 Task: Add Sprouts No Salt Added Garbanzo Beans to the cart.
Action: Mouse moved to (13, 61)
Screenshot: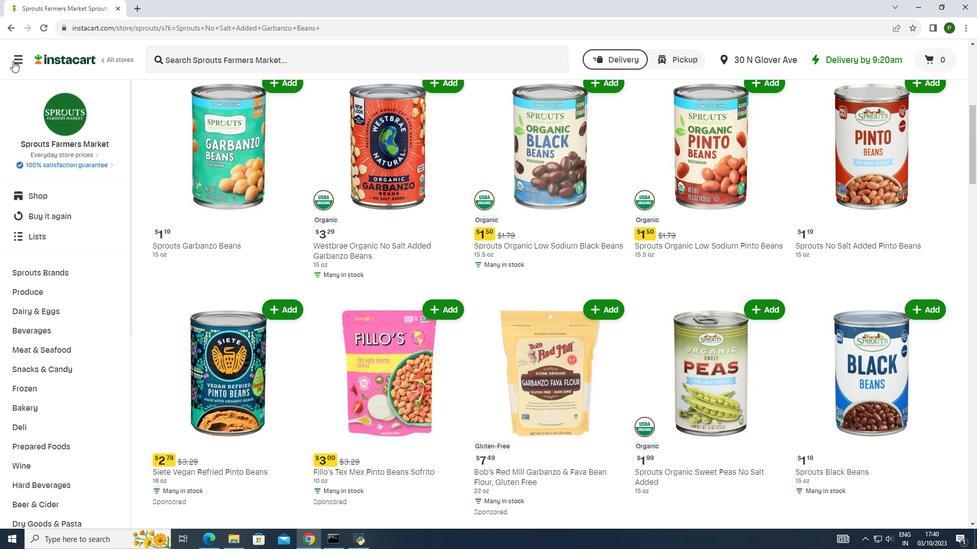 
Action: Mouse pressed left at (13, 61)
Screenshot: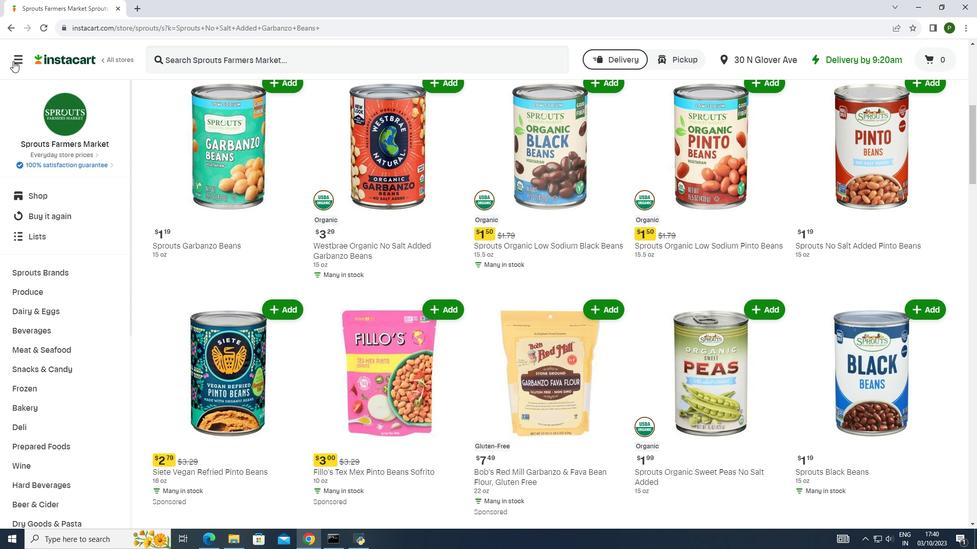 
Action: Mouse moved to (35, 257)
Screenshot: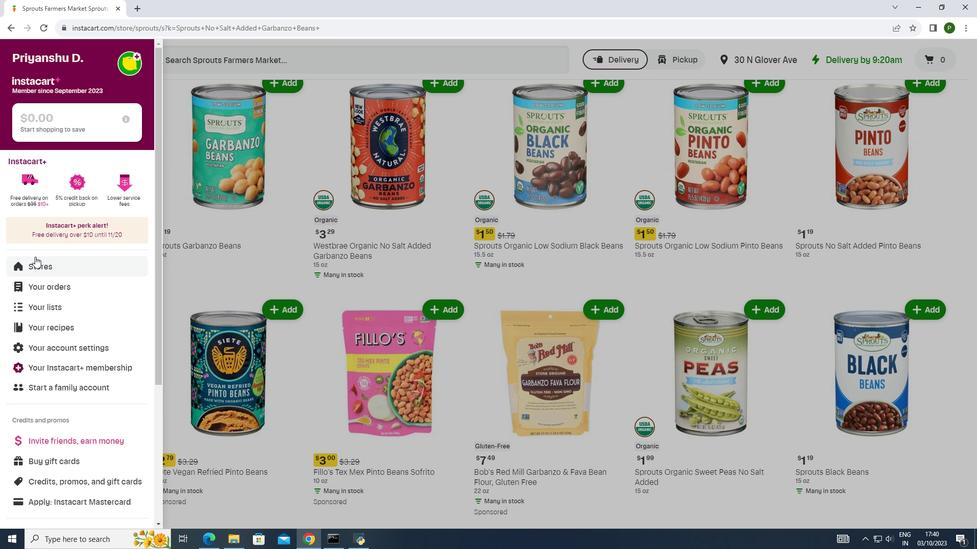 
Action: Mouse pressed left at (35, 257)
Screenshot: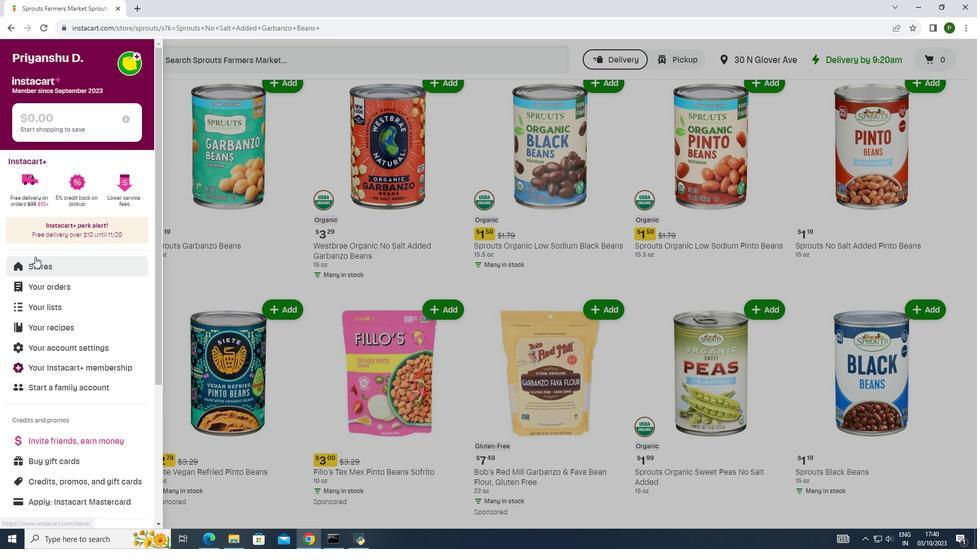 
Action: Mouse moved to (223, 100)
Screenshot: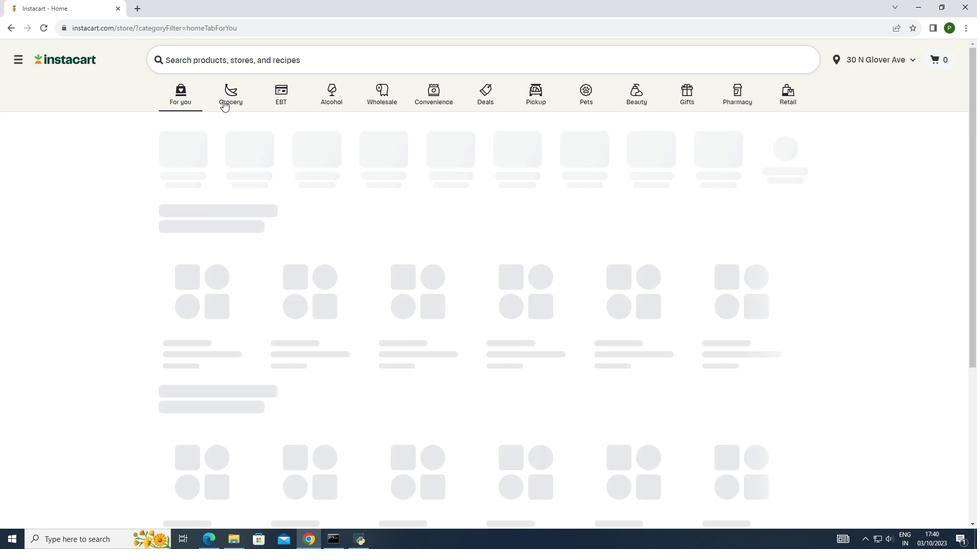 
Action: Mouse pressed left at (223, 100)
Screenshot: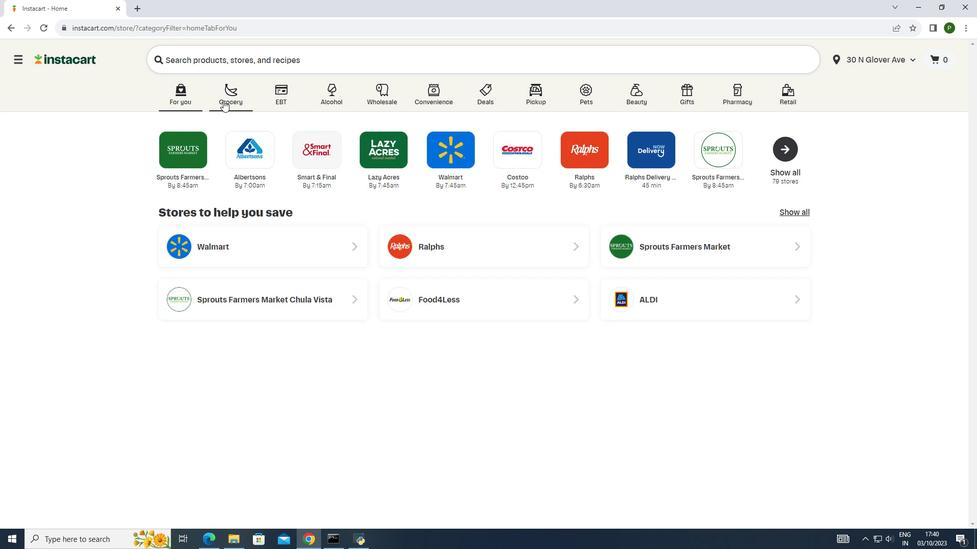 
Action: Mouse moved to (503, 143)
Screenshot: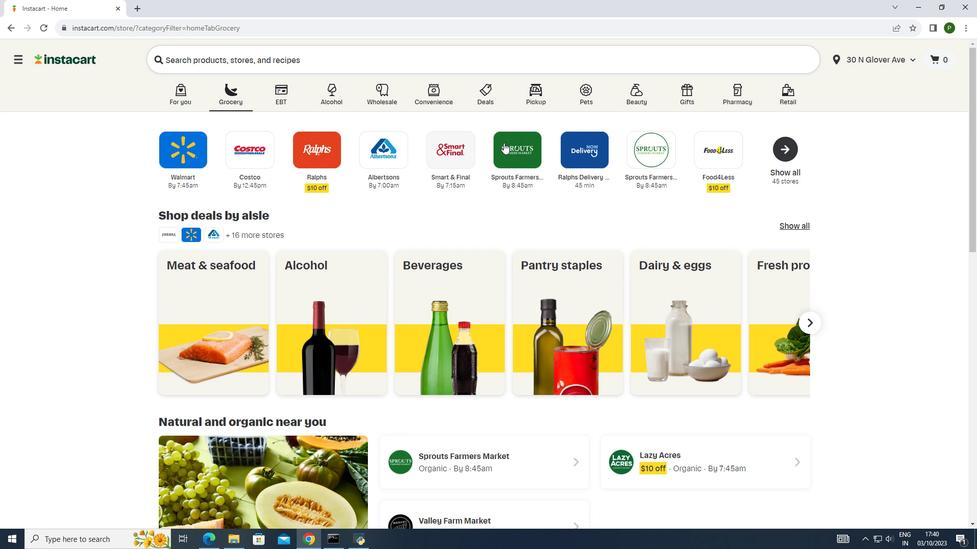 
Action: Mouse pressed left at (503, 143)
Screenshot: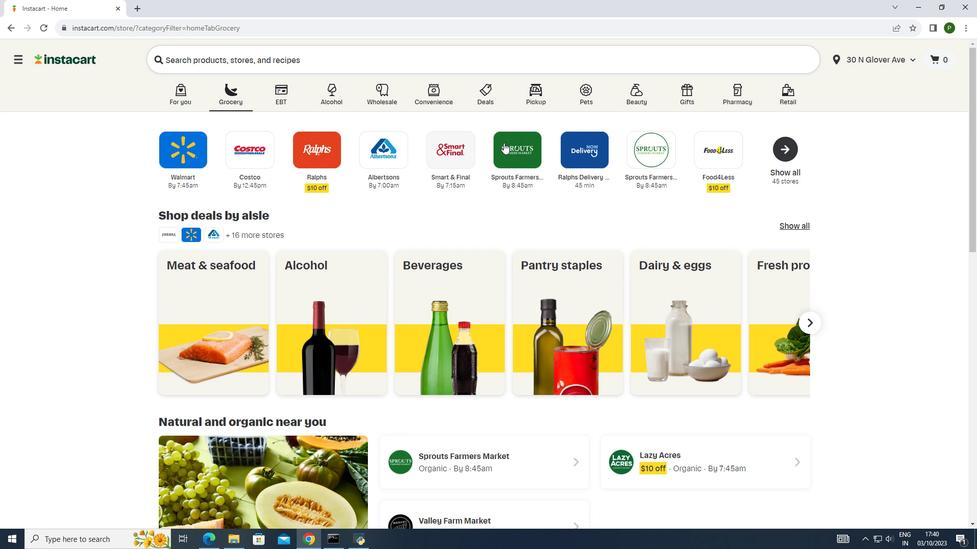 
Action: Mouse moved to (53, 270)
Screenshot: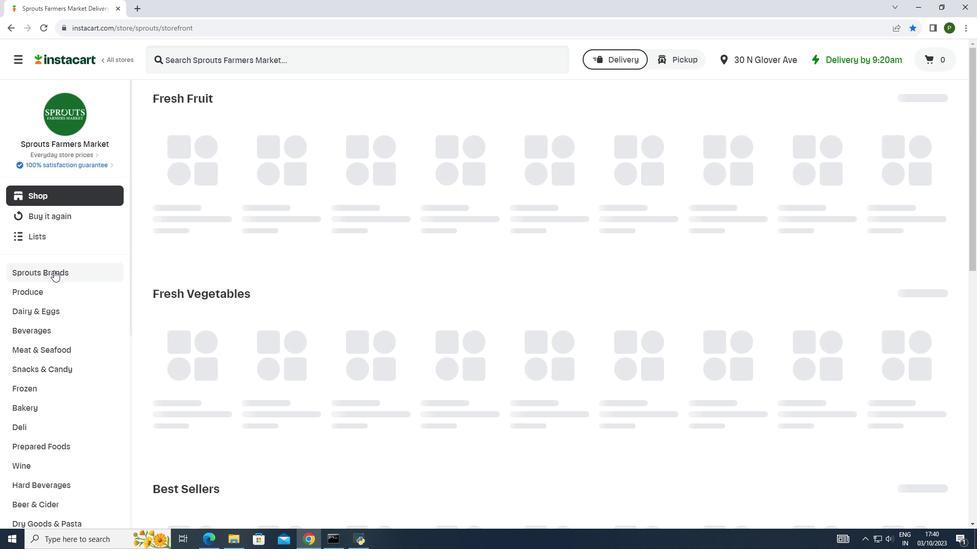 
Action: Mouse pressed left at (53, 270)
Screenshot: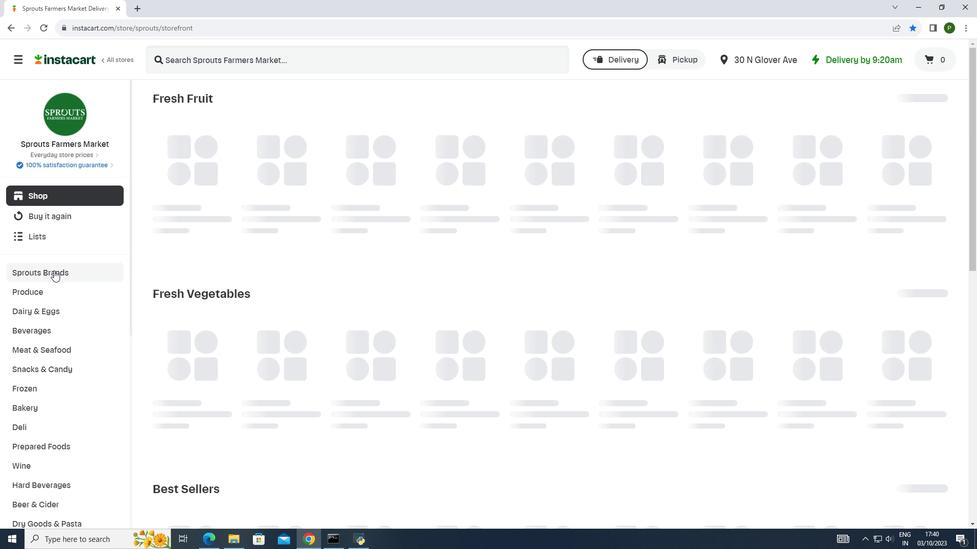 
Action: Mouse moved to (48, 343)
Screenshot: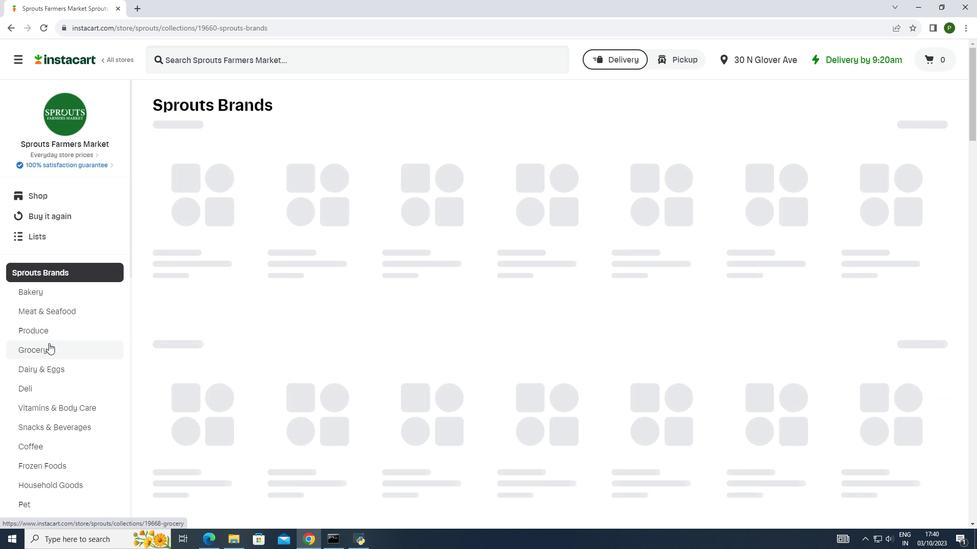
Action: Mouse pressed left at (48, 343)
Screenshot: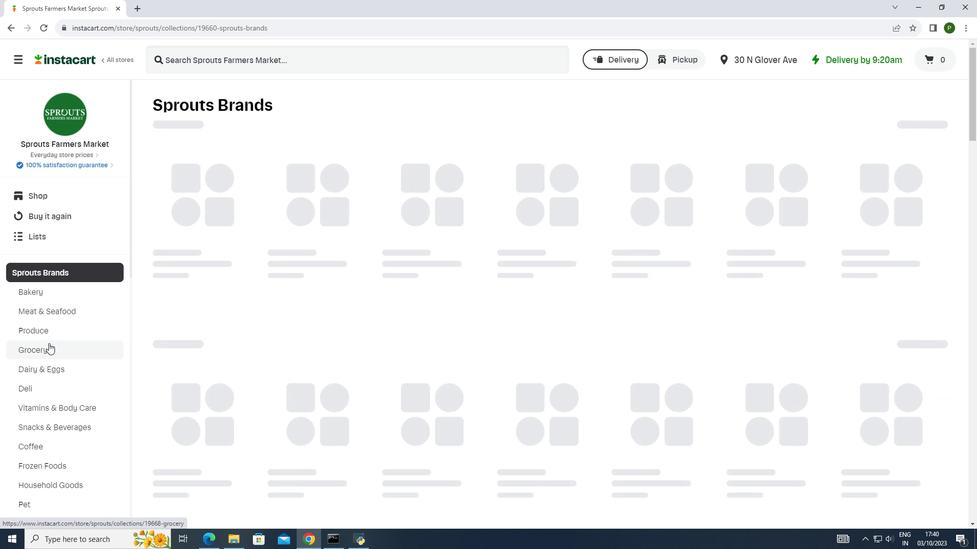
Action: Mouse moved to (212, 197)
Screenshot: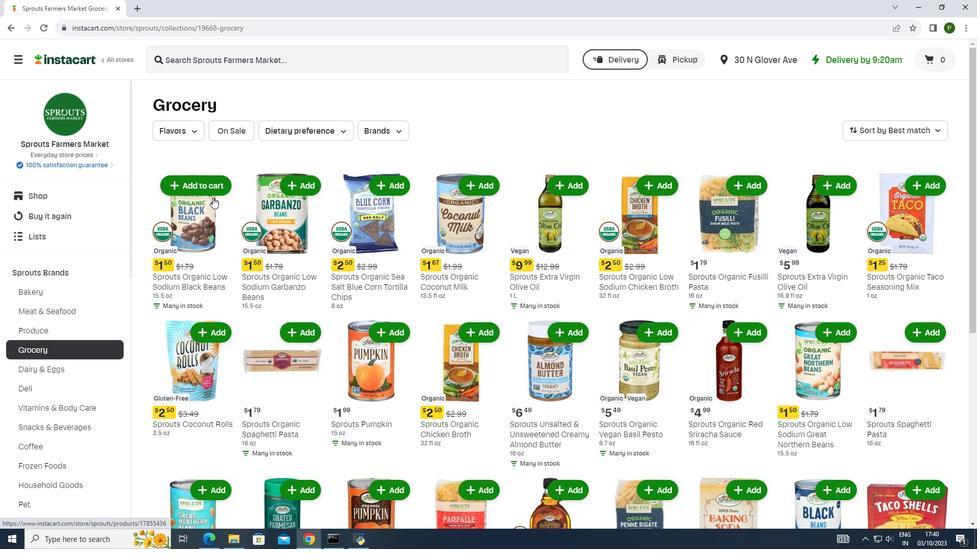
Action: Mouse scrolled (212, 197) with delta (0, 0)
Screenshot: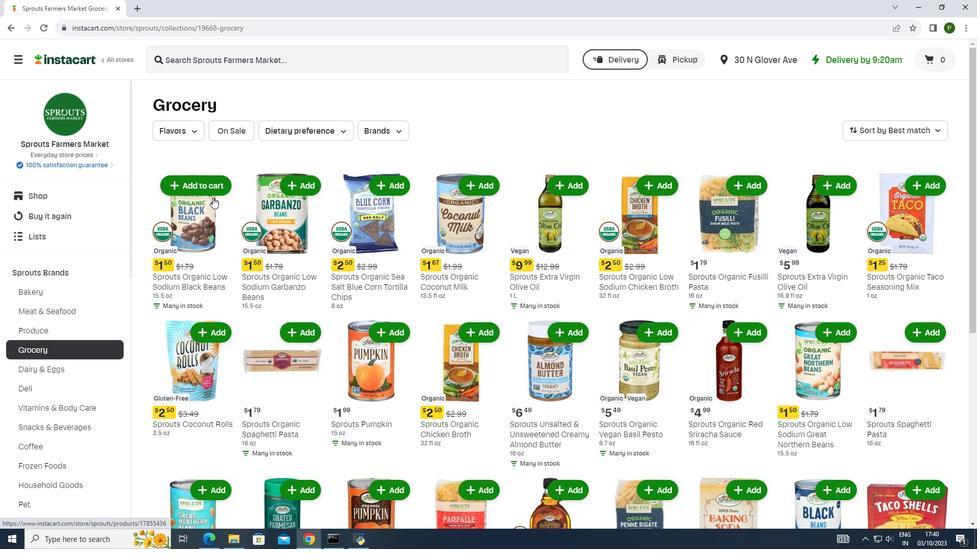 
Action: Mouse scrolled (212, 197) with delta (0, 0)
Screenshot: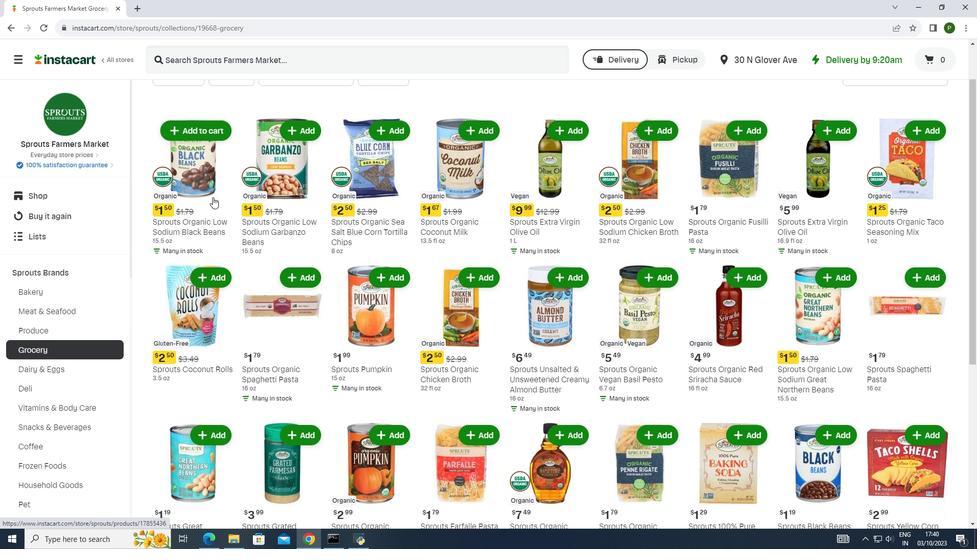 
Action: Mouse scrolled (212, 197) with delta (0, 0)
Screenshot: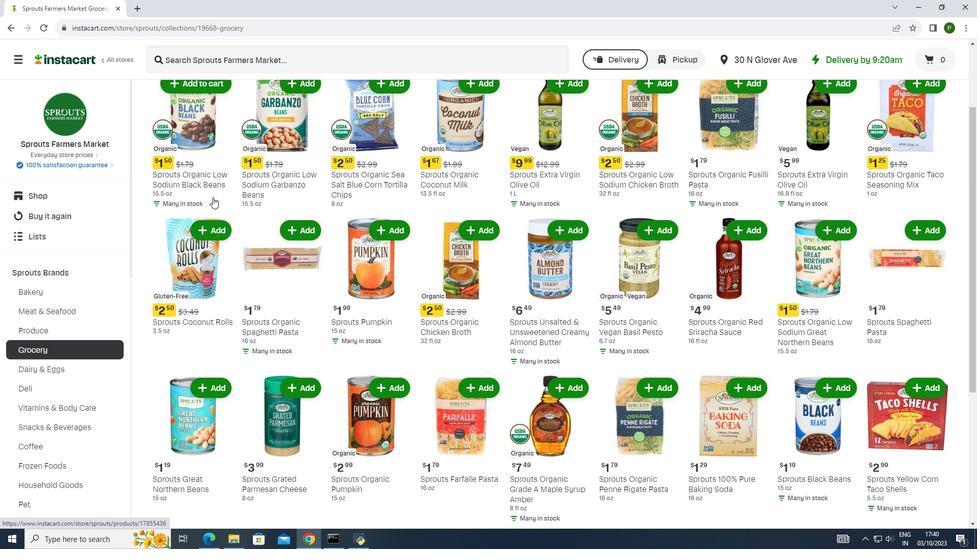 
Action: Mouse scrolled (212, 197) with delta (0, 0)
Screenshot: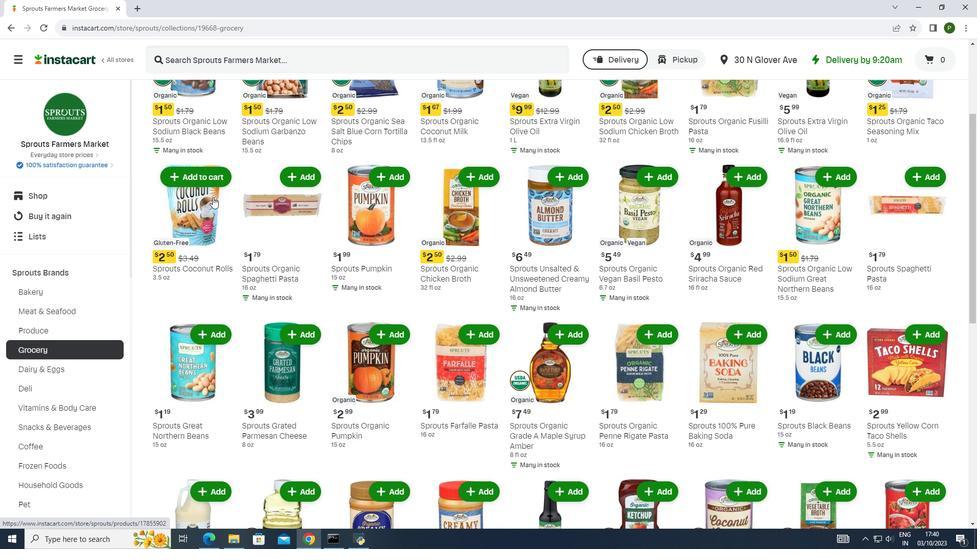 
Action: Mouse scrolled (212, 197) with delta (0, 0)
Screenshot: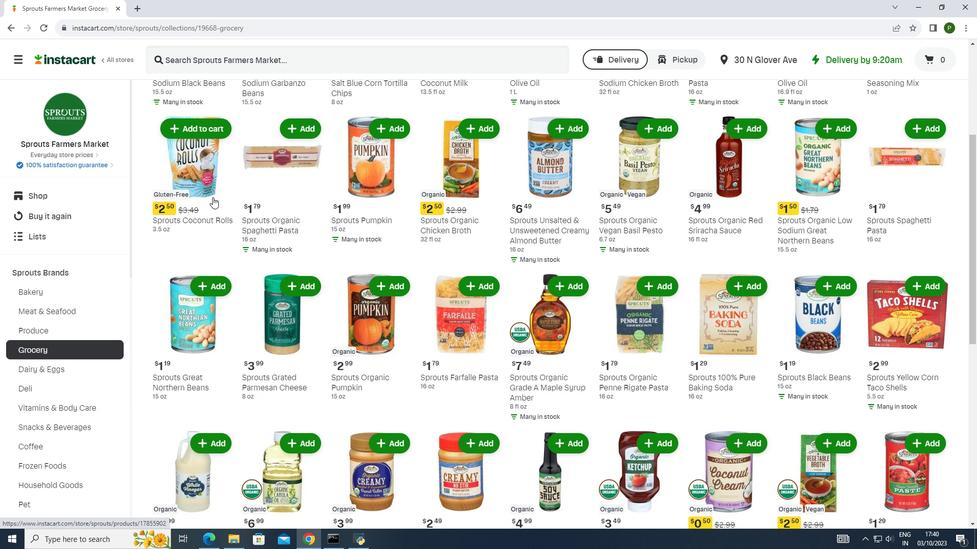 
Action: Mouse scrolled (212, 197) with delta (0, 0)
Screenshot: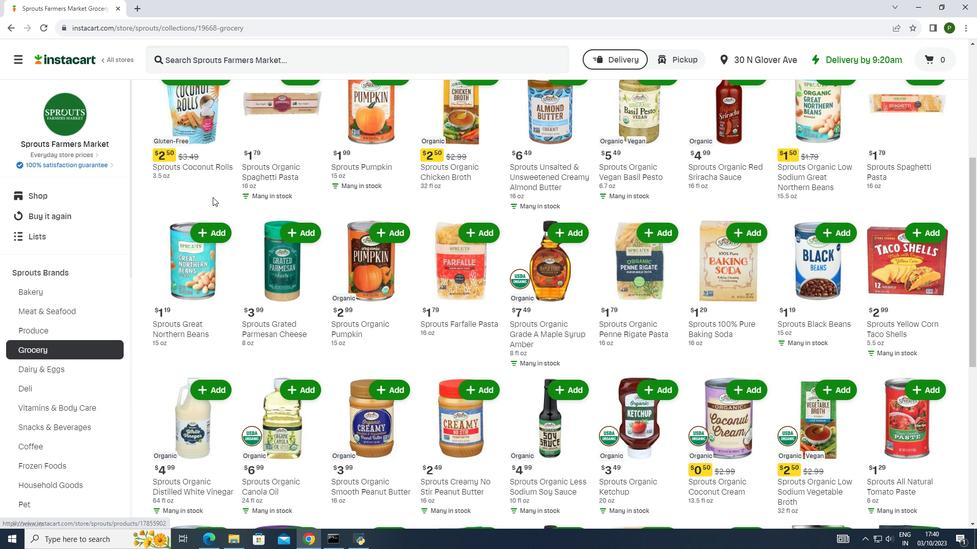 
Action: Mouse scrolled (212, 197) with delta (0, 0)
Screenshot: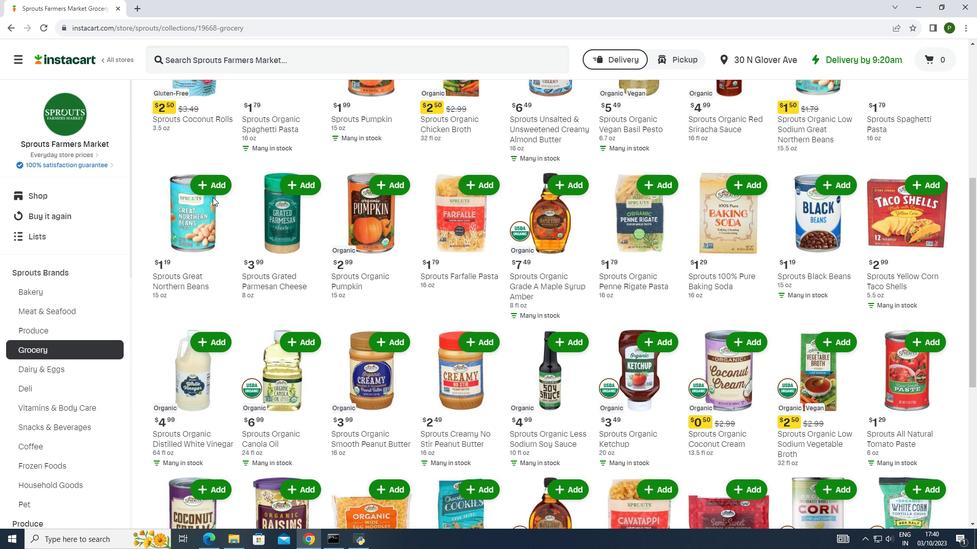 
Action: Mouse scrolled (212, 197) with delta (0, 0)
Screenshot: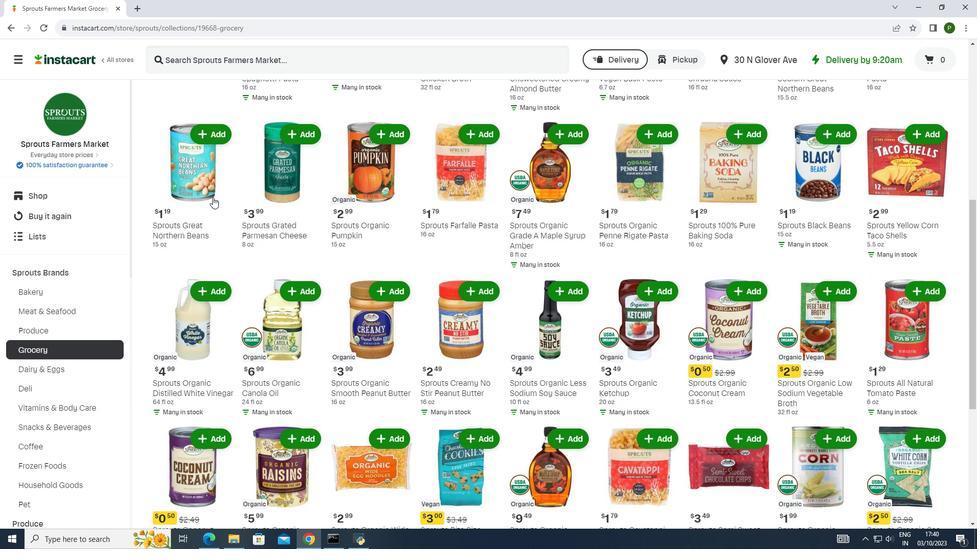 
Action: Mouse scrolled (212, 197) with delta (0, 0)
Screenshot: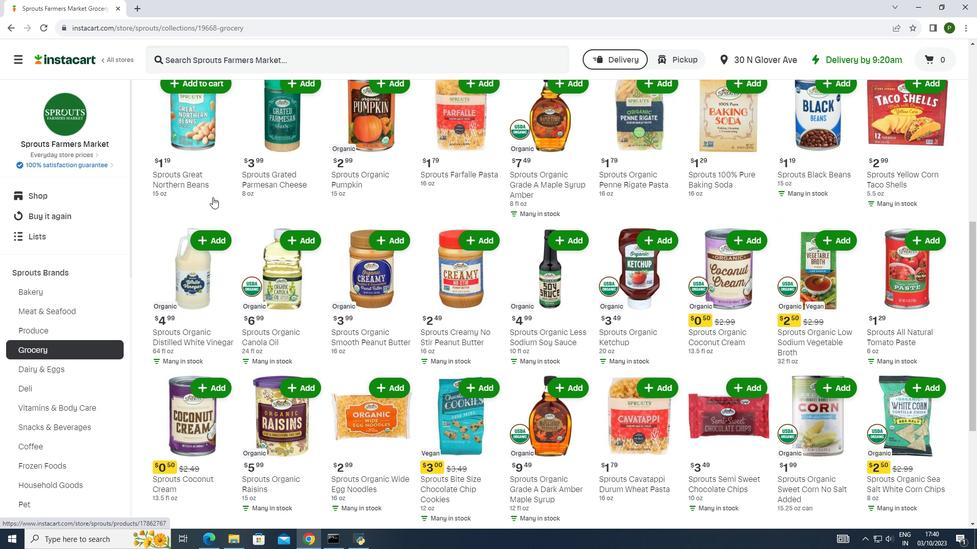 
Action: Mouse scrolled (212, 197) with delta (0, 0)
Screenshot: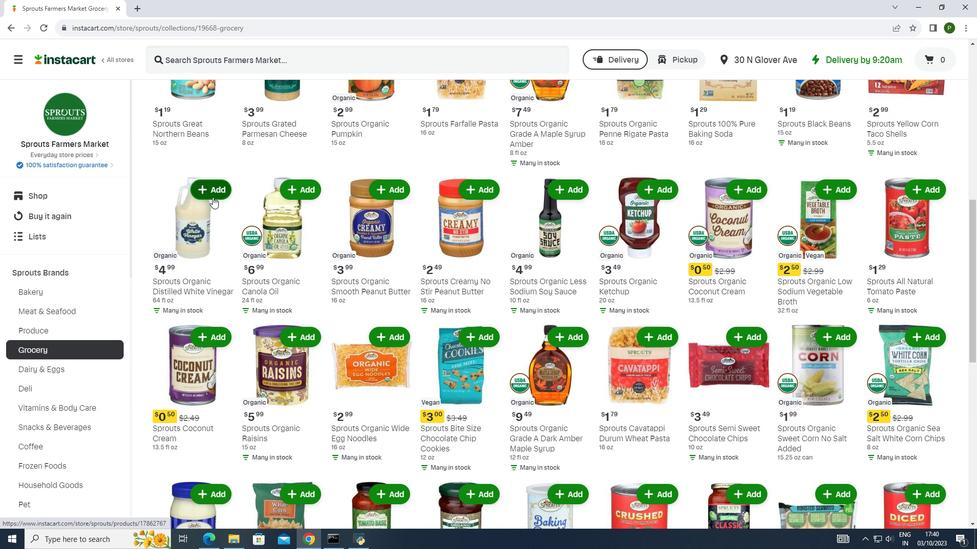 
Action: Mouse scrolled (212, 197) with delta (0, 0)
Screenshot: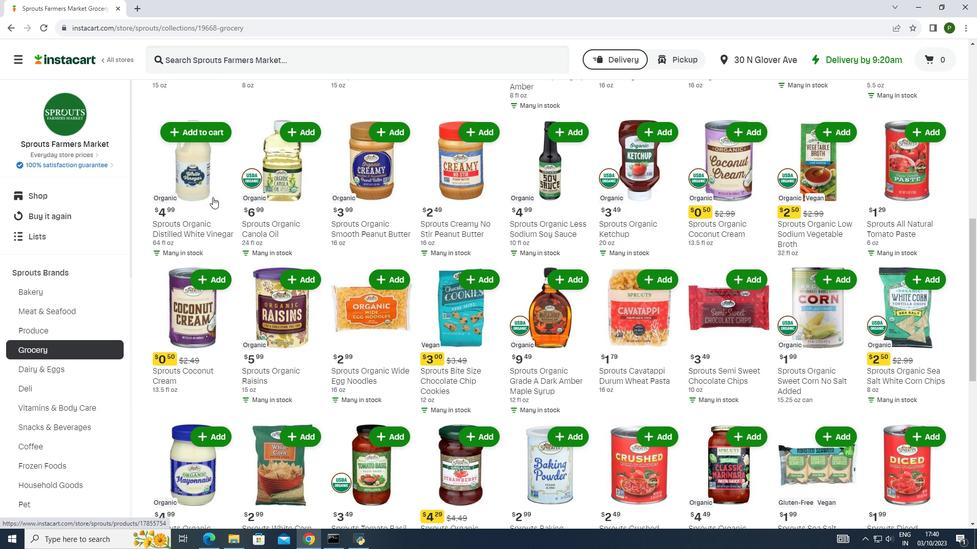 
Action: Mouse scrolled (212, 197) with delta (0, 0)
Screenshot: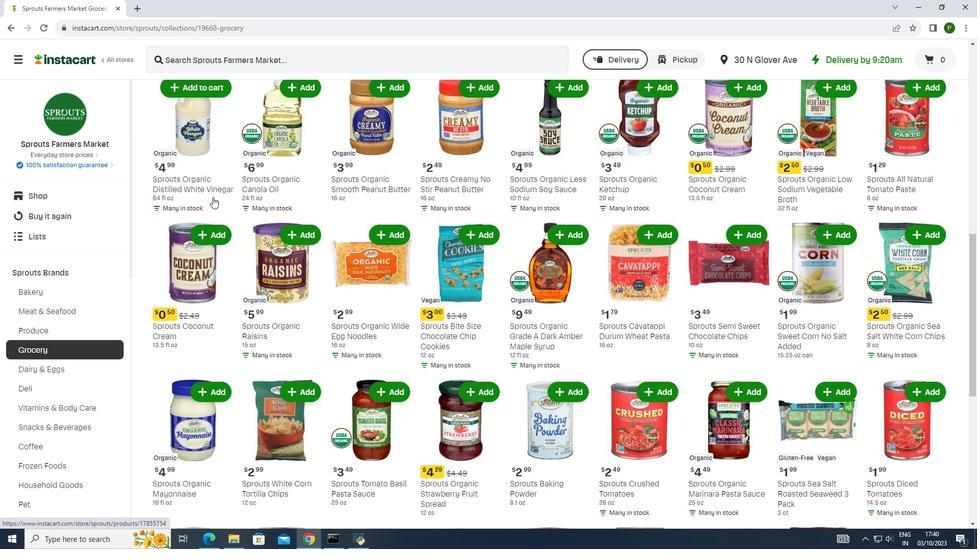 
Action: Mouse scrolled (212, 197) with delta (0, 0)
Screenshot: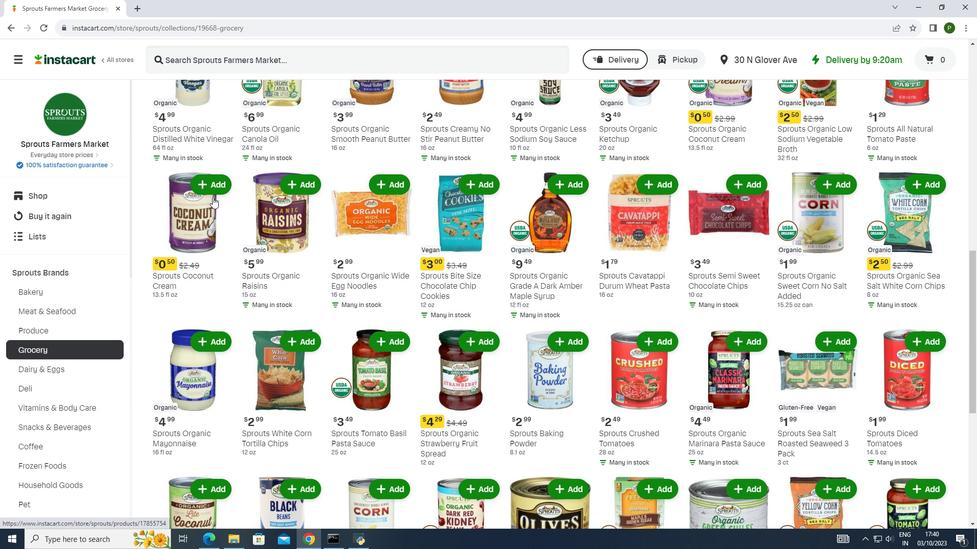 
Action: Mouse scrolled (212, 197) with delta (0, 0)
Screenshot: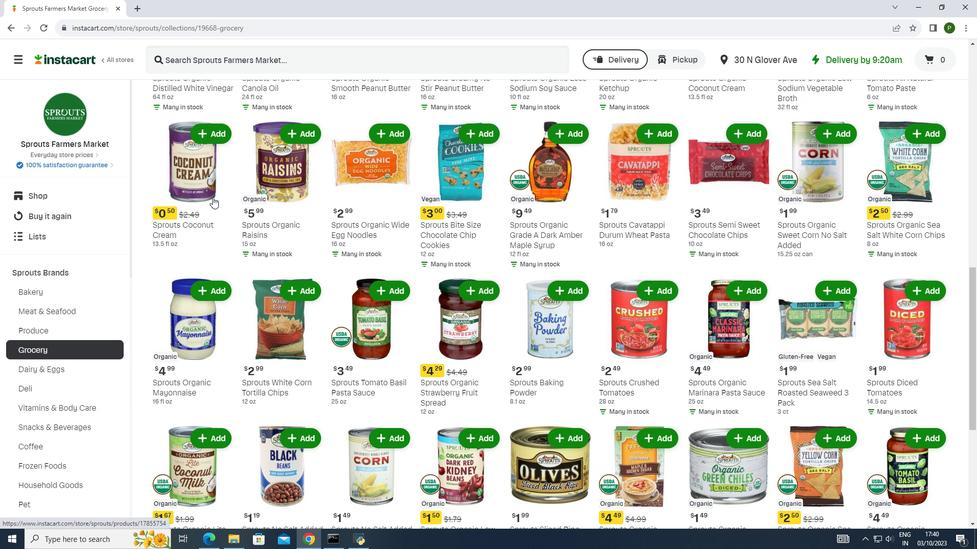 
Action: Mouse scrolled (212, 197) with delta (0, 0)
Screenshot: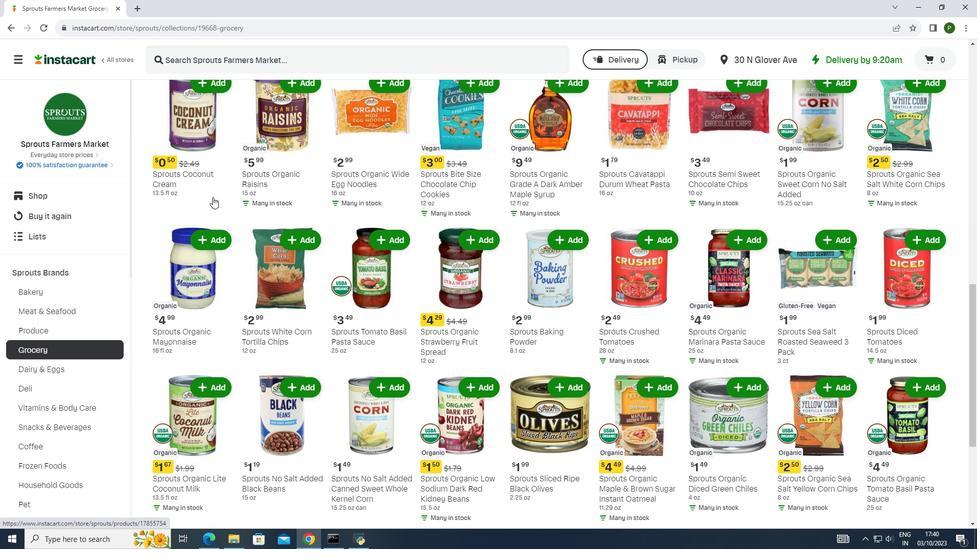 
Action: Mouse scrolled (212, 197) with delta (0, 0)
Screenshot: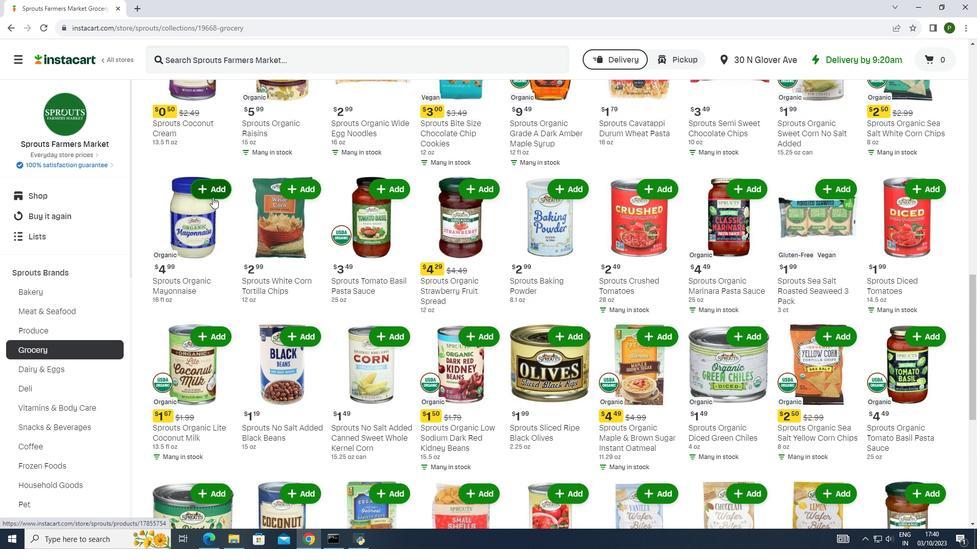 
Action: Mouse scrolled (212, 197) with delta (0, 0)
Screenshot: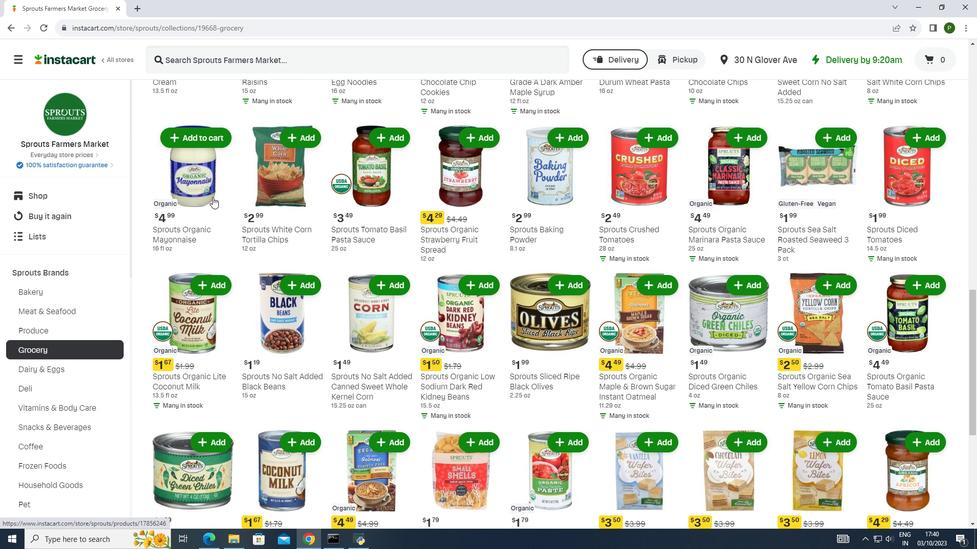 
Action: Mouse scrolled (212, 197) with delta (0, 0)
Screenshot: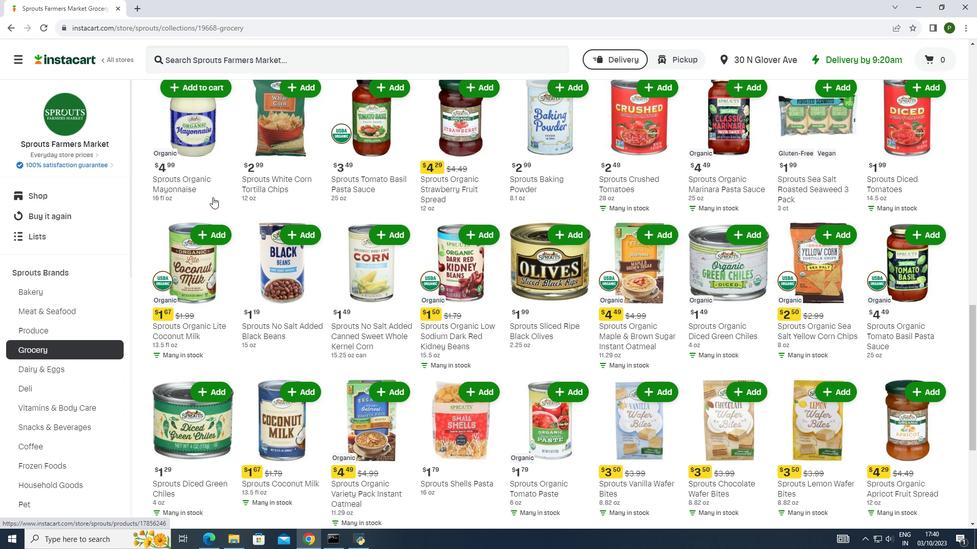 
Action: Mouse scrolled (212, 197) with delta (0, 0)
Screenshot: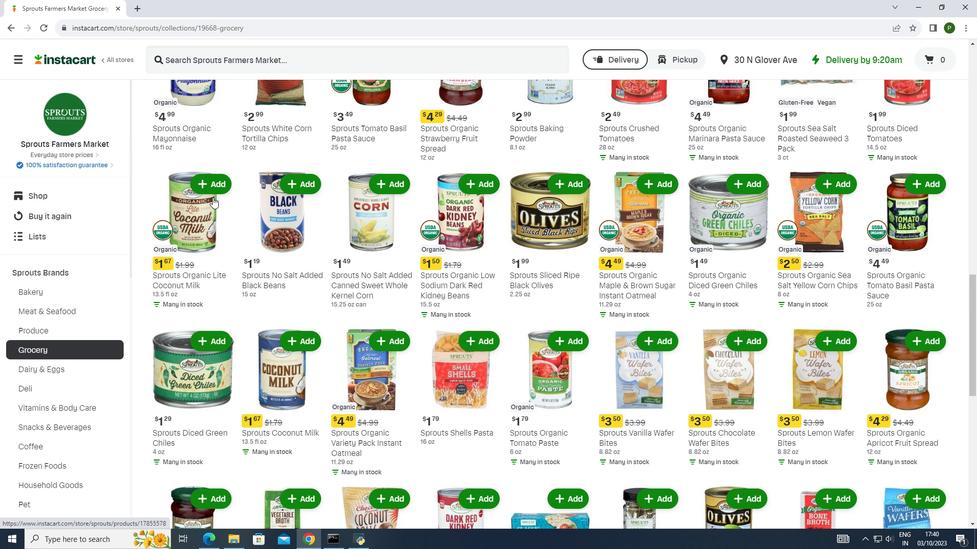 
Action: Mouse scrolled (212, 197) with delta (0, 0)
Screenshot: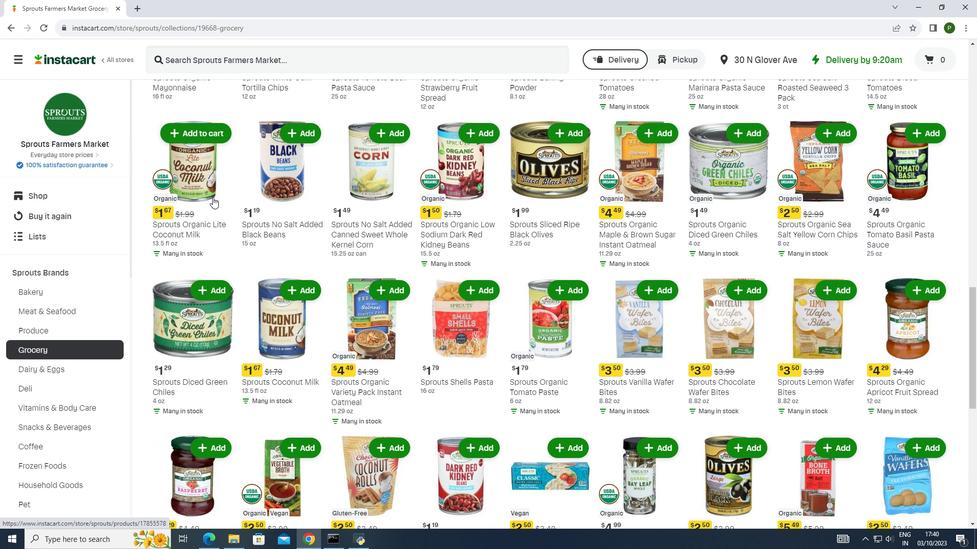 
Action: Mouse scrolled (212, 197) with delta (0, 0)
Screenshot: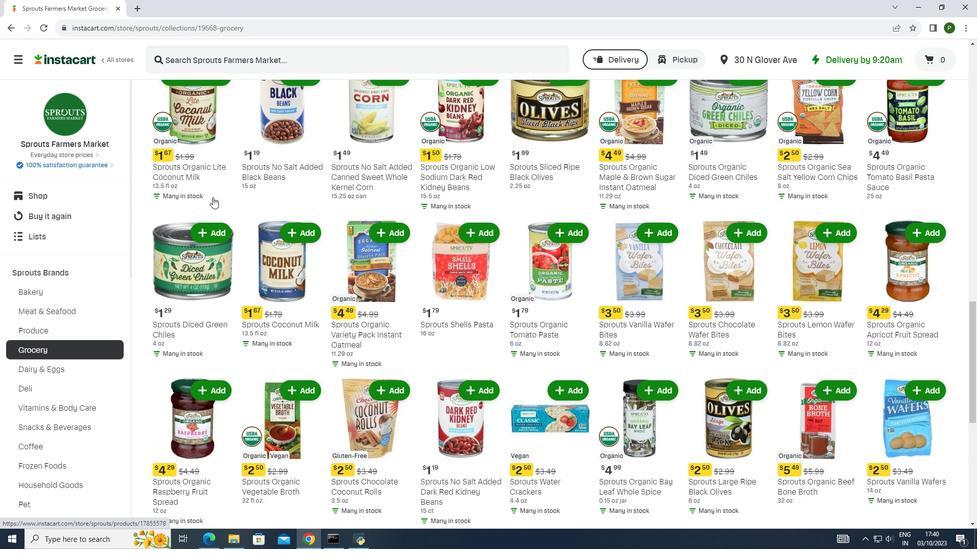 
Action: Mouse scrolled (212, 197) with delta (0, 0)
Screenshot: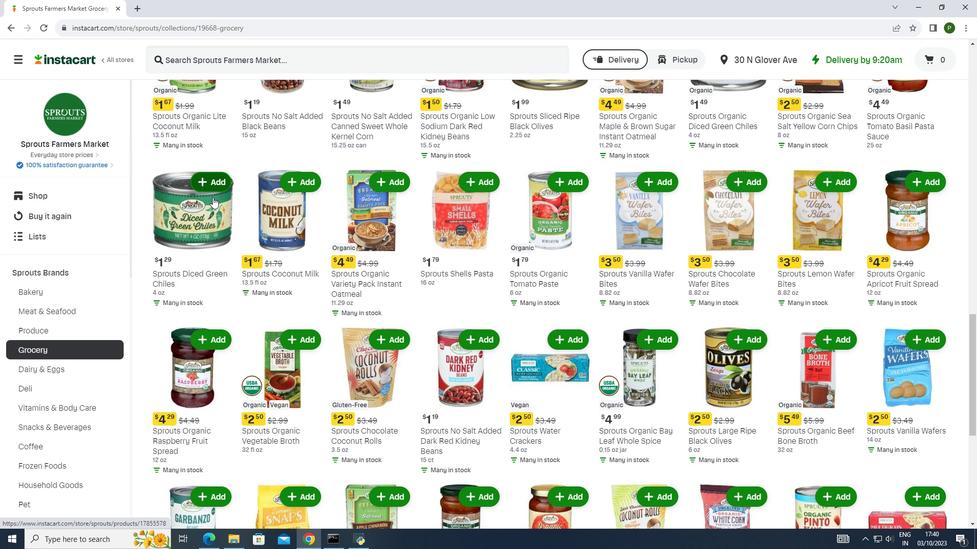 
Action: Mouse scrolled (212, 197) with delta (0, 0)
Screenshot: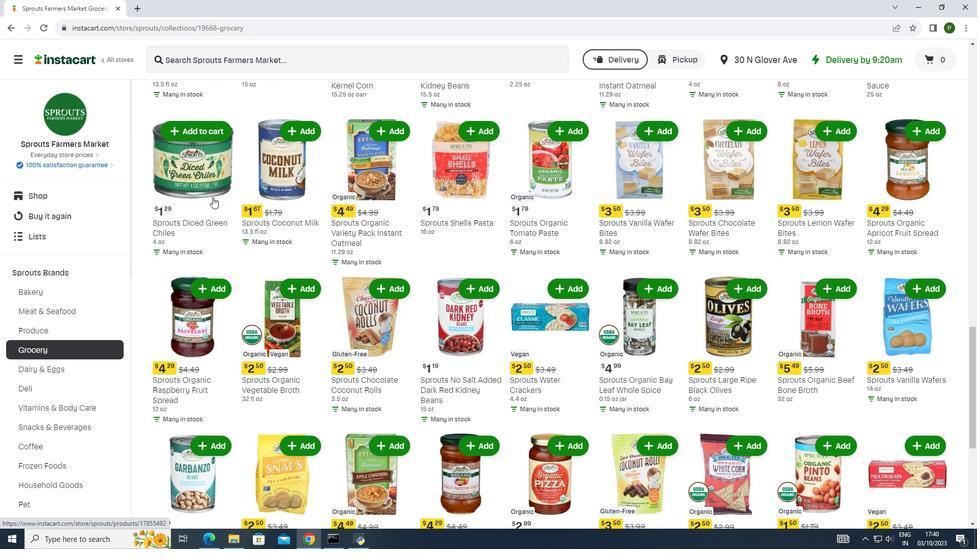 
Action: Mouse scrolled (212, 197) with delta (0, 0)
Screenshot: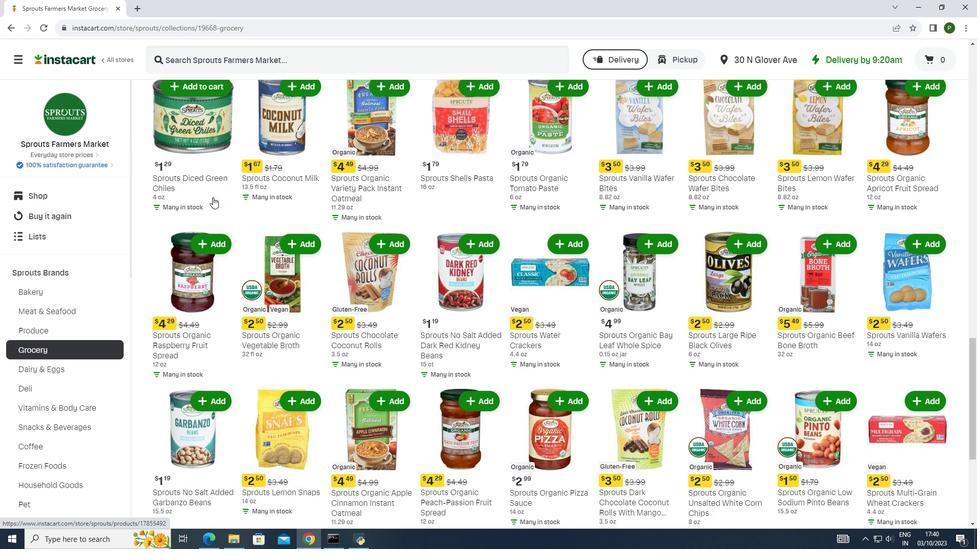 
Action: Mouse scrolled (212, 197) with delta (0, 0)
Screenshot: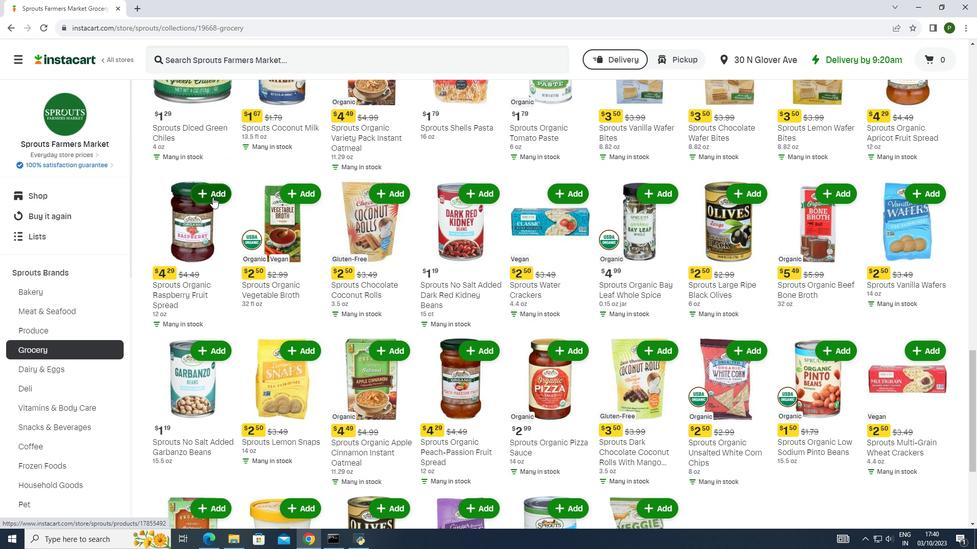 
Action: Mouse scrolled (212, 198) with delta (0, 0)
Screenshot: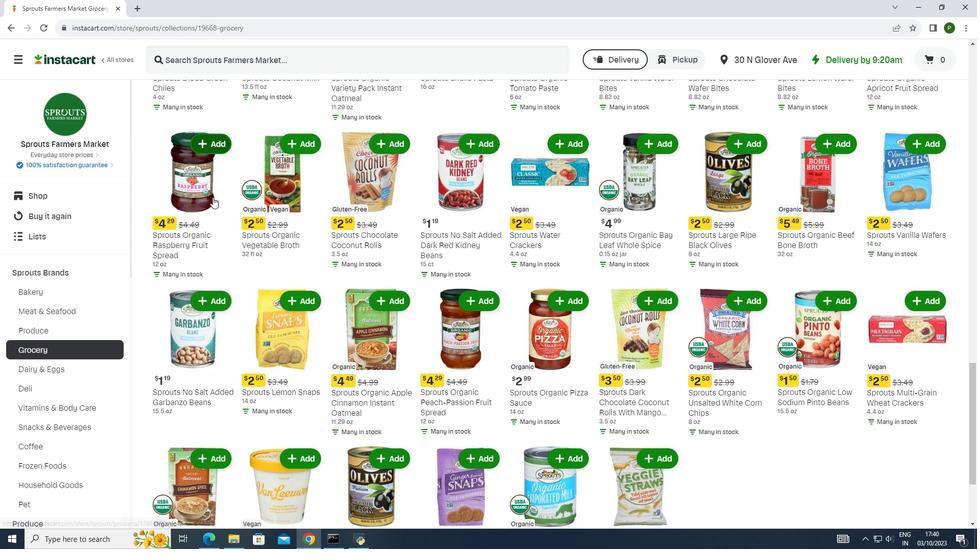 
Action: Mouse scrolled (212, 197) with delta (0, 0)
Screenshot: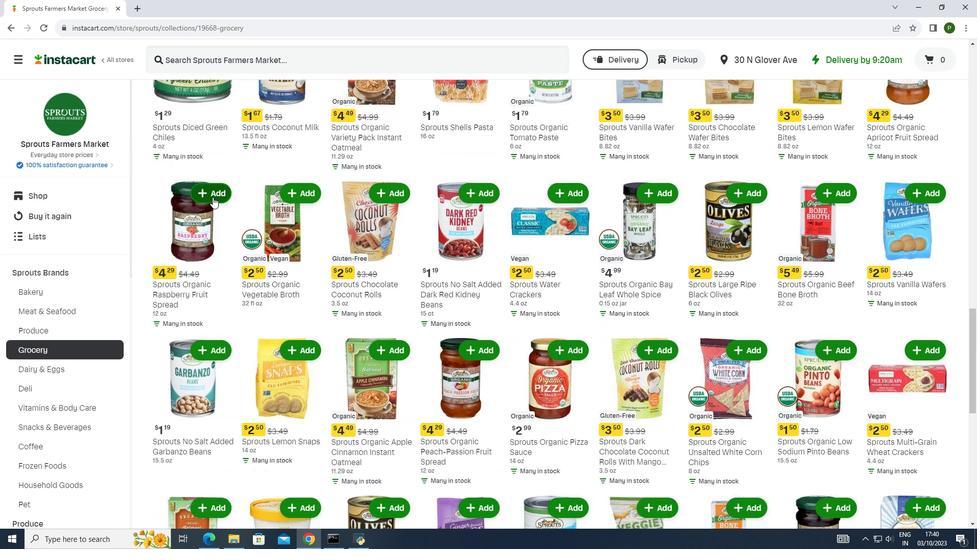 
Action: Mouse scrolled (212, 197) with delta (0, 0)
Screenshot: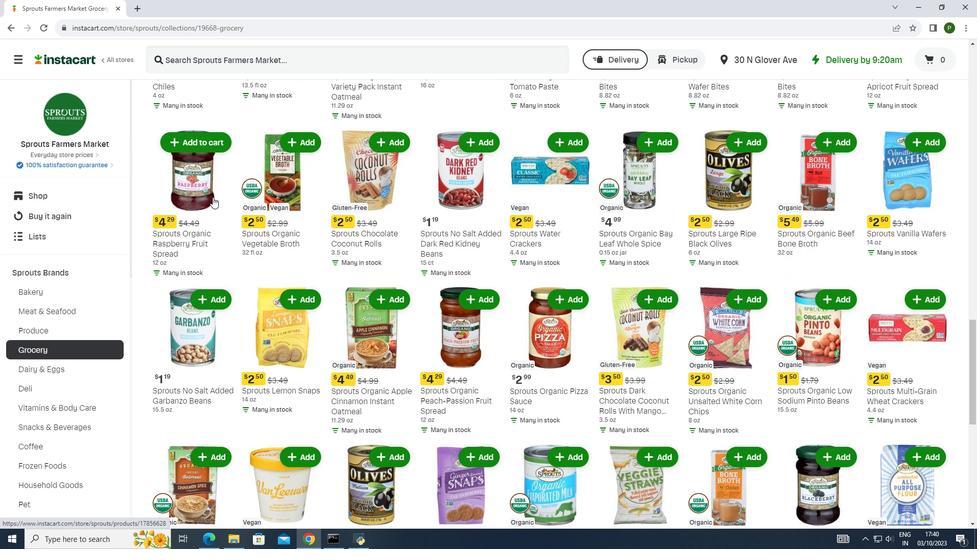 
Action: Mouse scrolled (212, 197) with delta (0, 0)
Screenshot: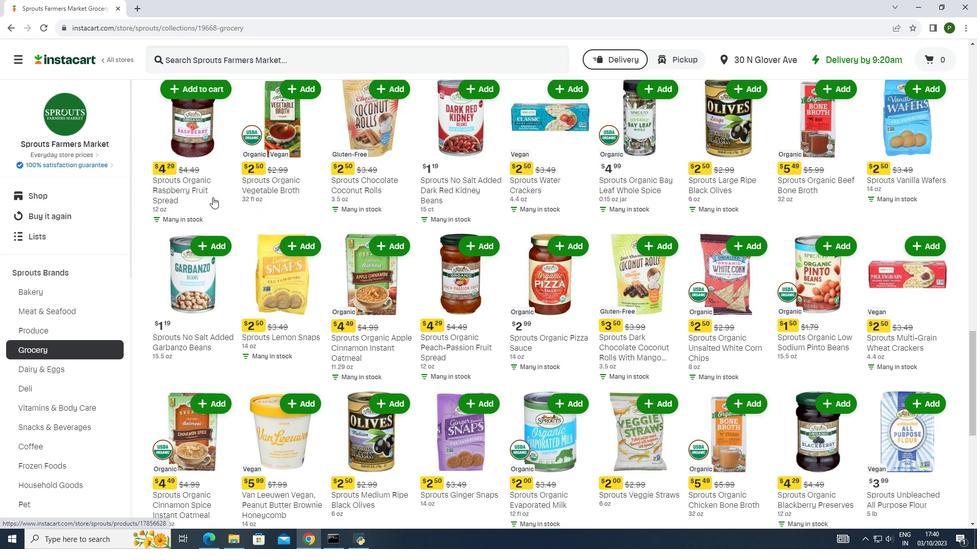 
Action: Mouse scrolled (212, 197) with delta (0, 0)
Screenshot: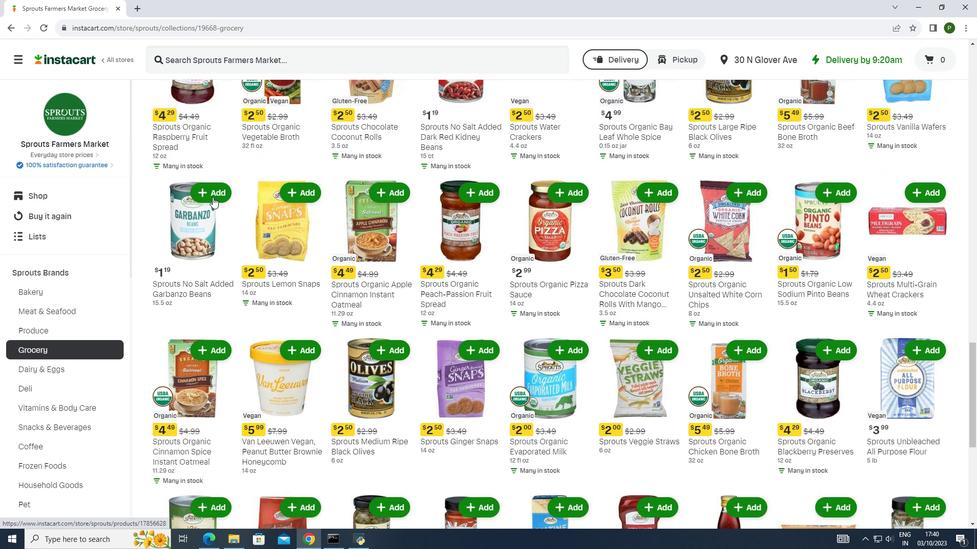 
Action: Mouse scrolled (212, 197) with delta (0, 0)
Screenshot: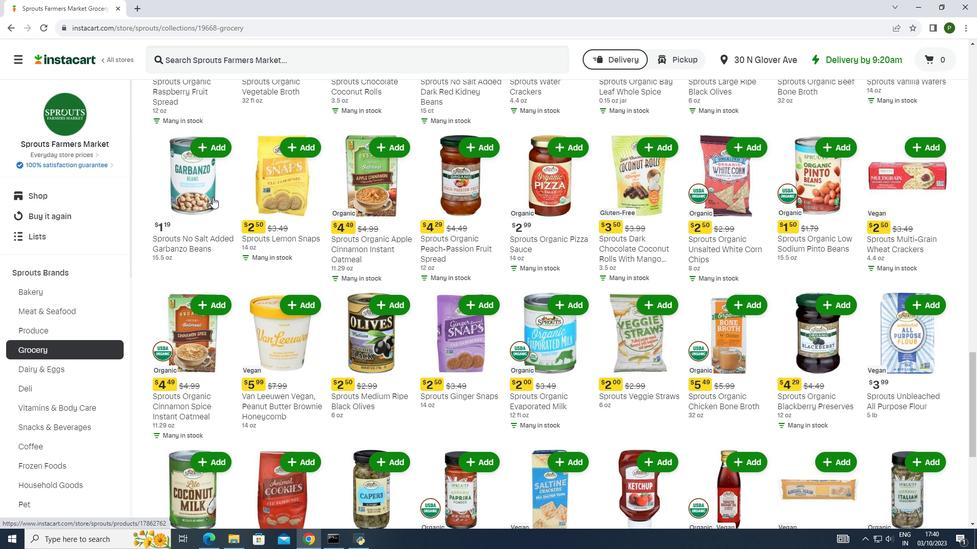 
Action: Mouse moved to (171, 98)
Screenshot: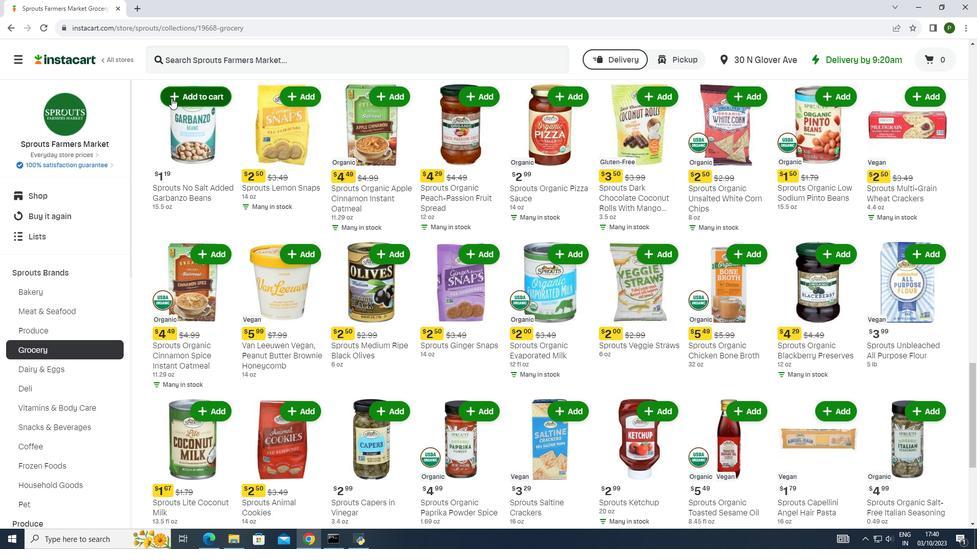 
Action: Mouse pressed left at (171, 98)
Screenshot: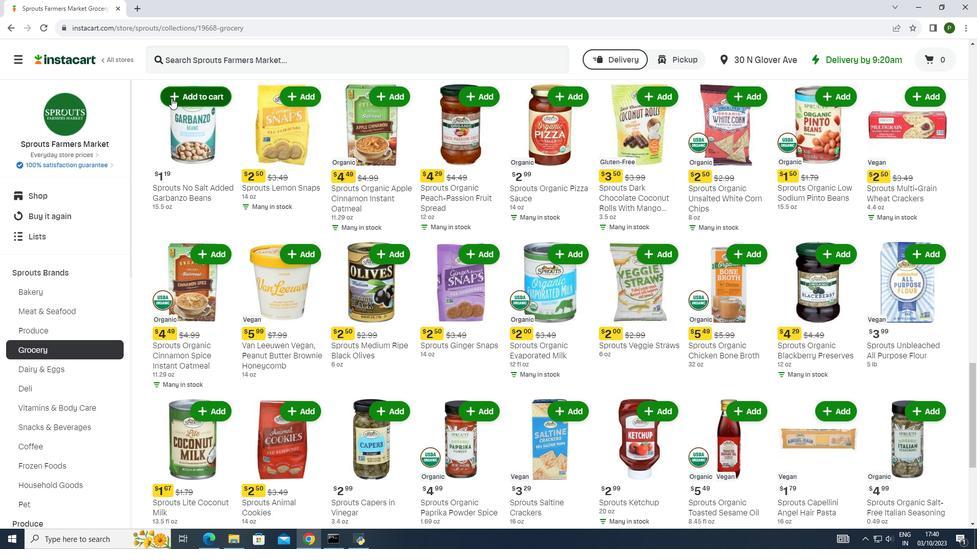 
